 Task: Ask the invitee for location.
Action: Mouse pressed left at (219, 295)
Screenshot: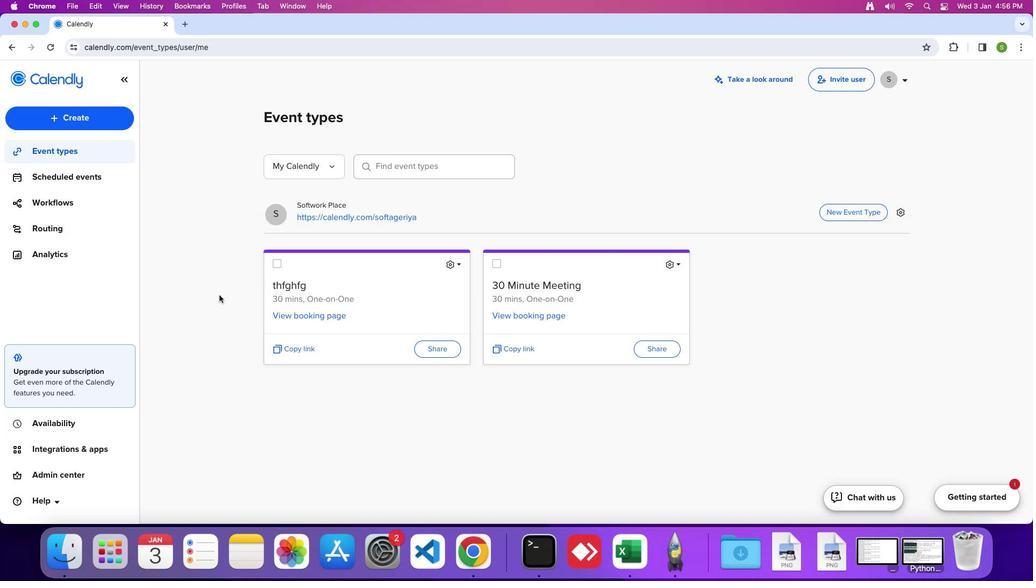 
Action: Mouse moved to (95, 116)
Screenshot: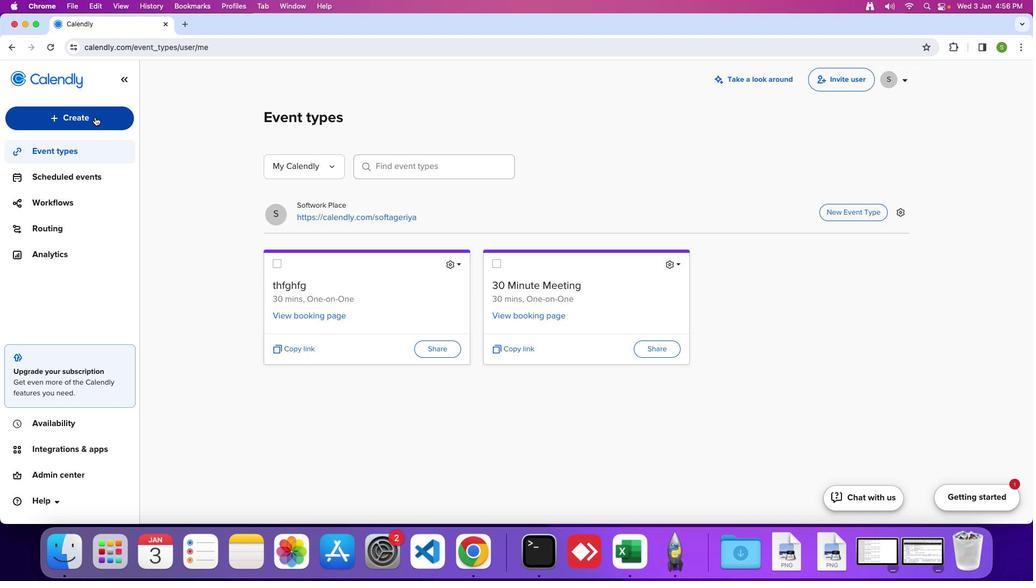 
Action: Mouse pressed left at (95, 116)
Screenshot: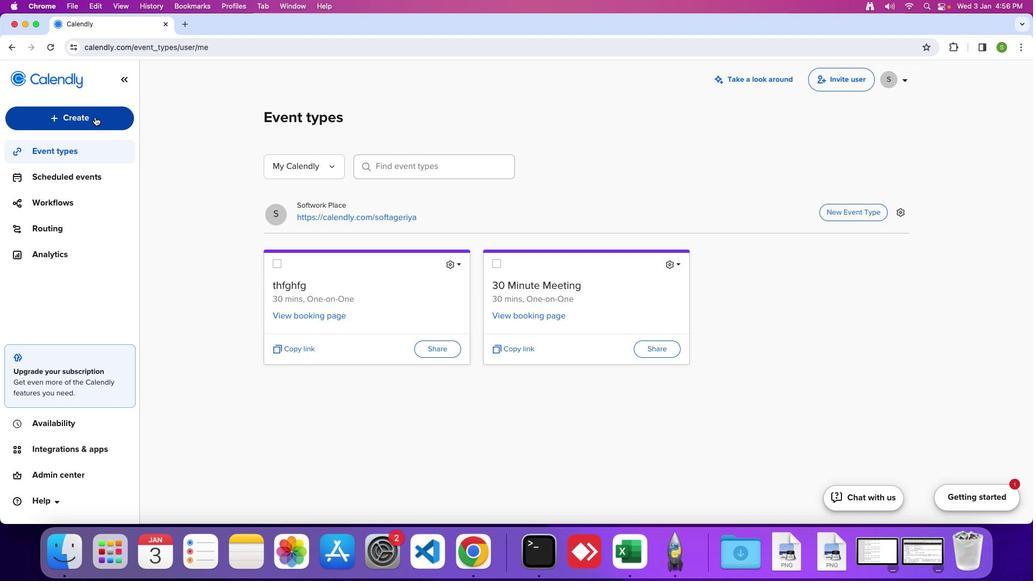 
Action: Mouse moved to (87, 163)
Screenshot: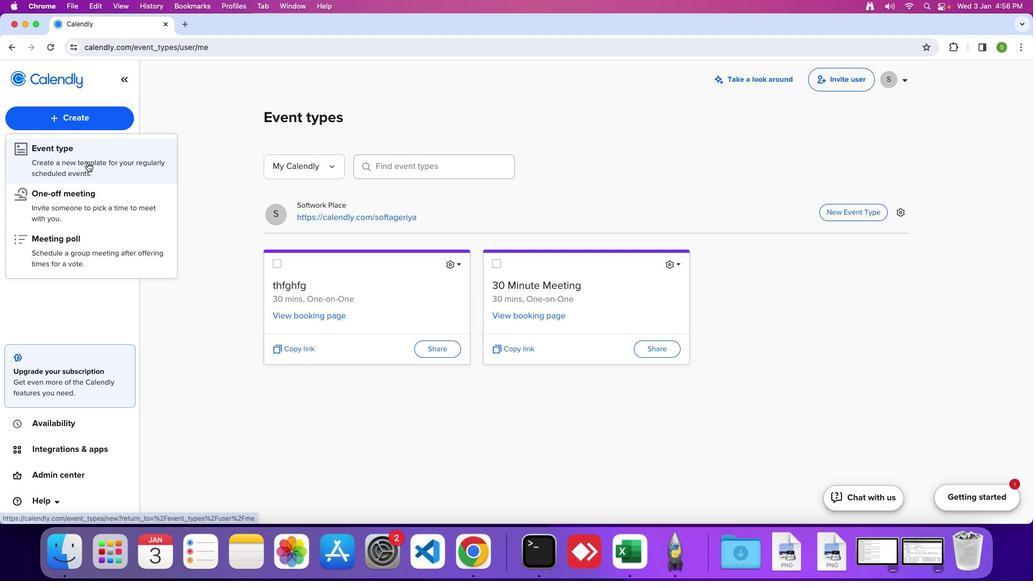 
Action: Mouse pressed left at (87, 163)
Screenshot: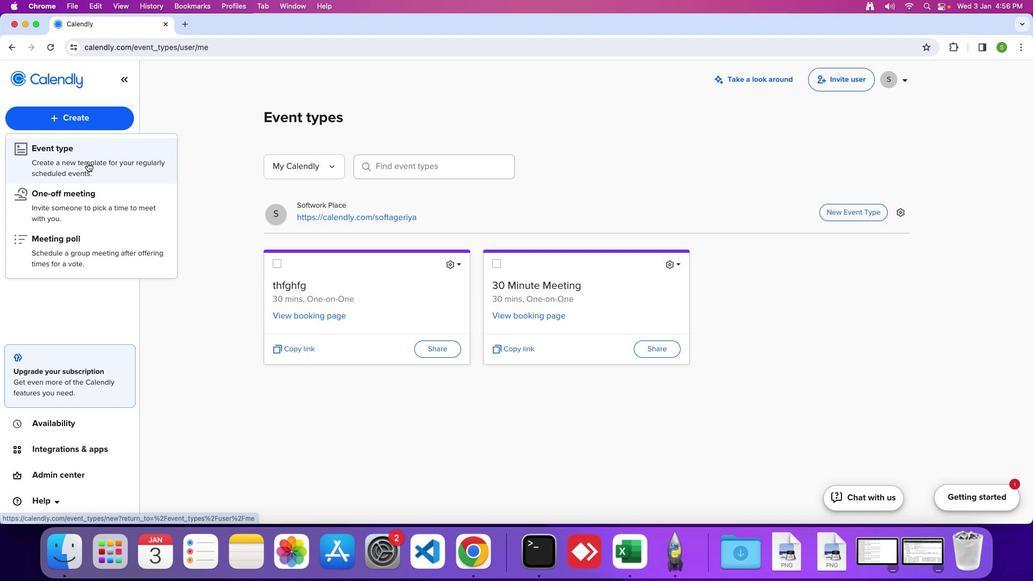 
Action: Mouse moved to (414, 207)
Screenshot: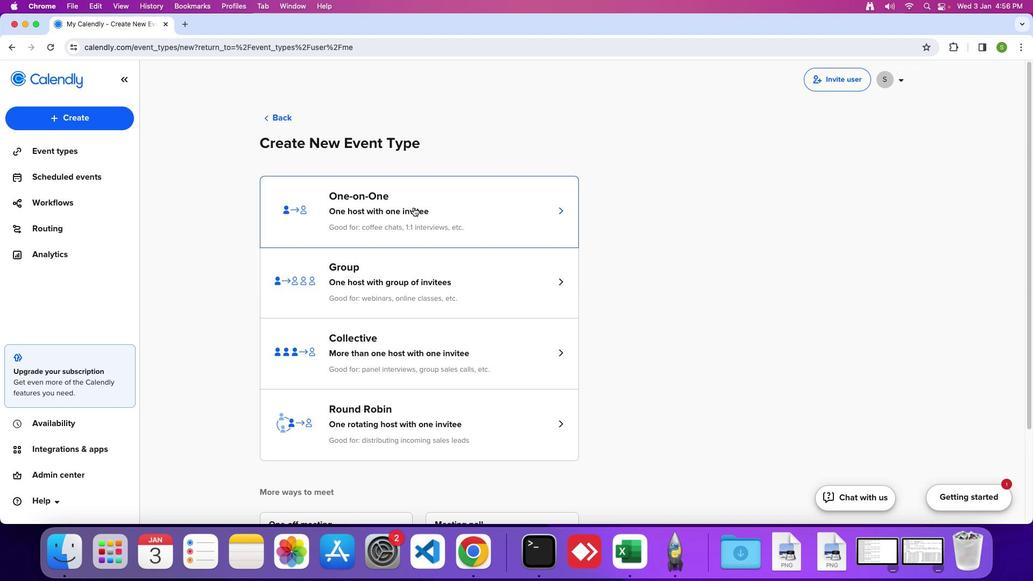 
Action: Mouse pressed left at (414, 207)
Screenshot: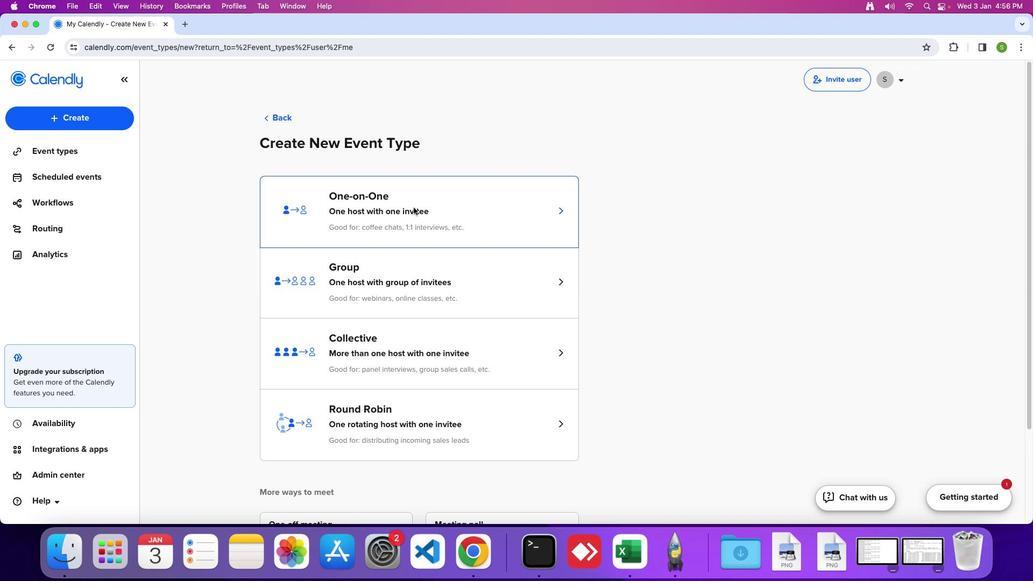 
Action: Mouse moved to (622, 284)
Screenshot: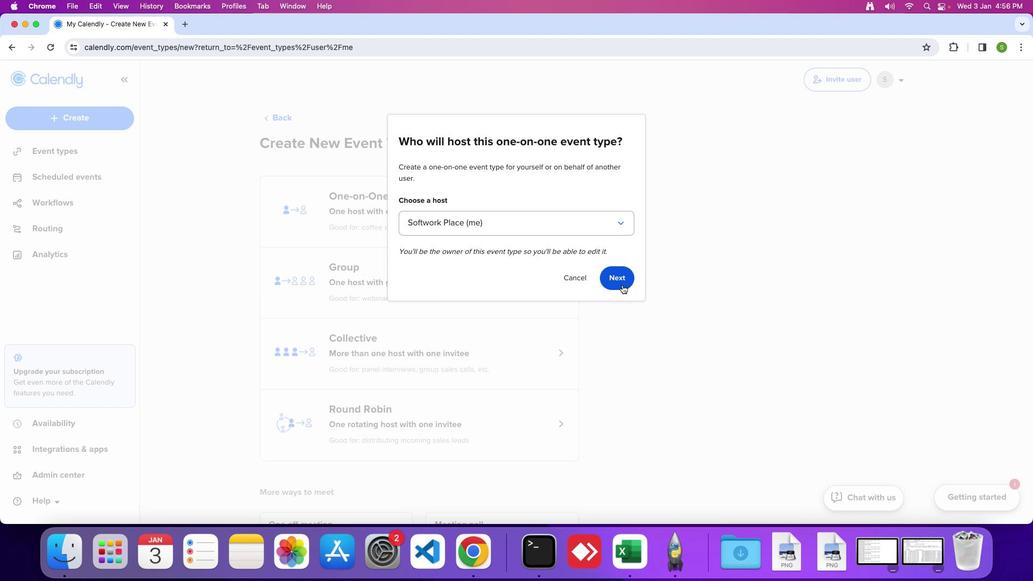 
Action: Mouse pressed left at (622, 284)
Screenshot: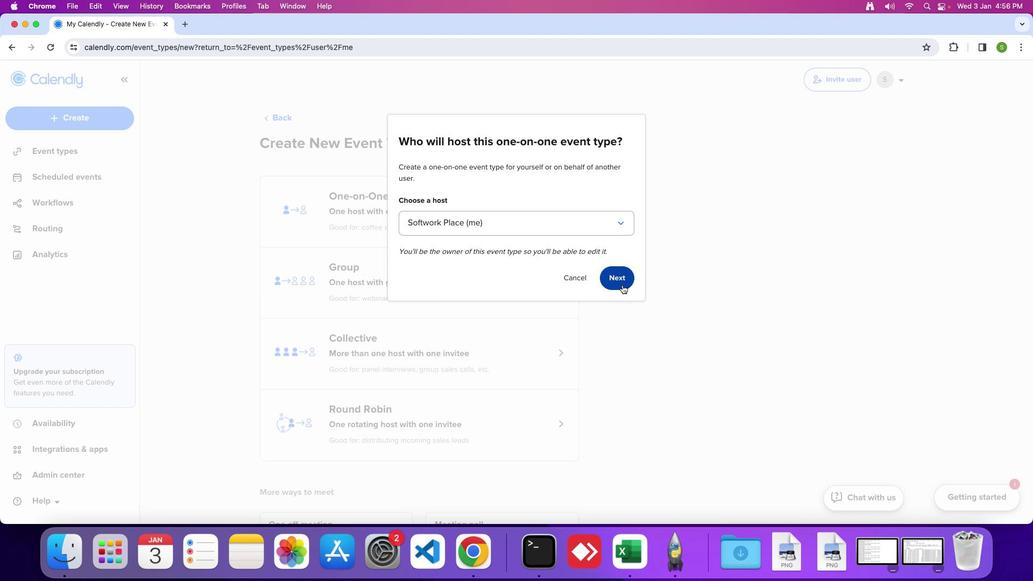 
Action: Mouse moved to (204, 271)
Screenshot: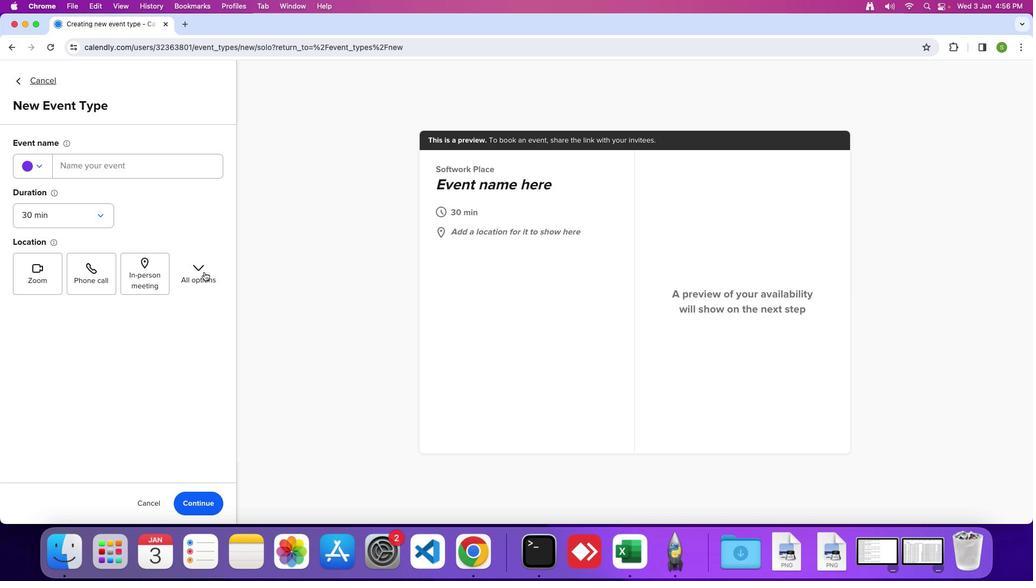 
Action: Mouse pressed left at (204, 271)
Screenshot: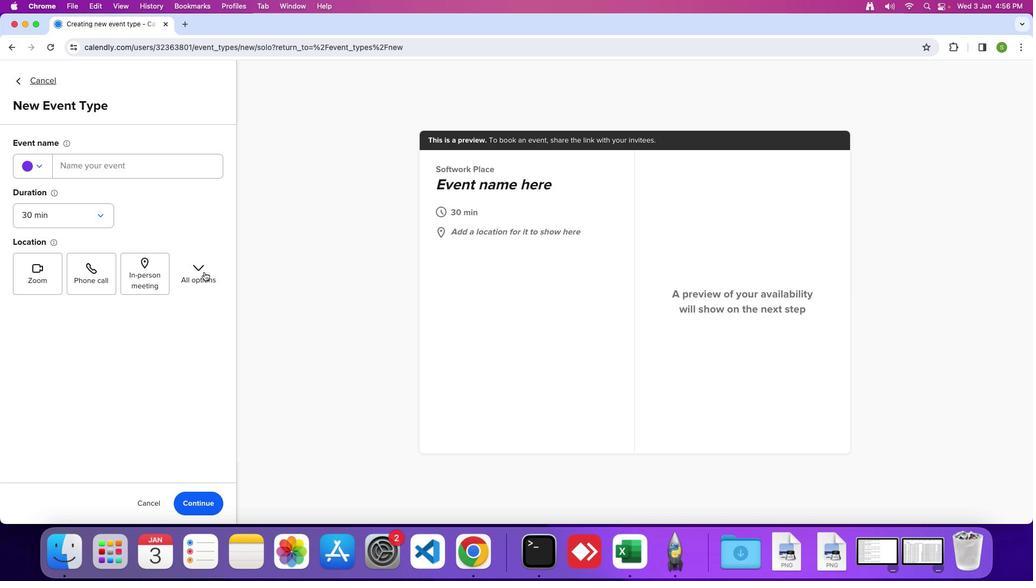 
Action: Mouse moved to (169, 310)
Screenshot: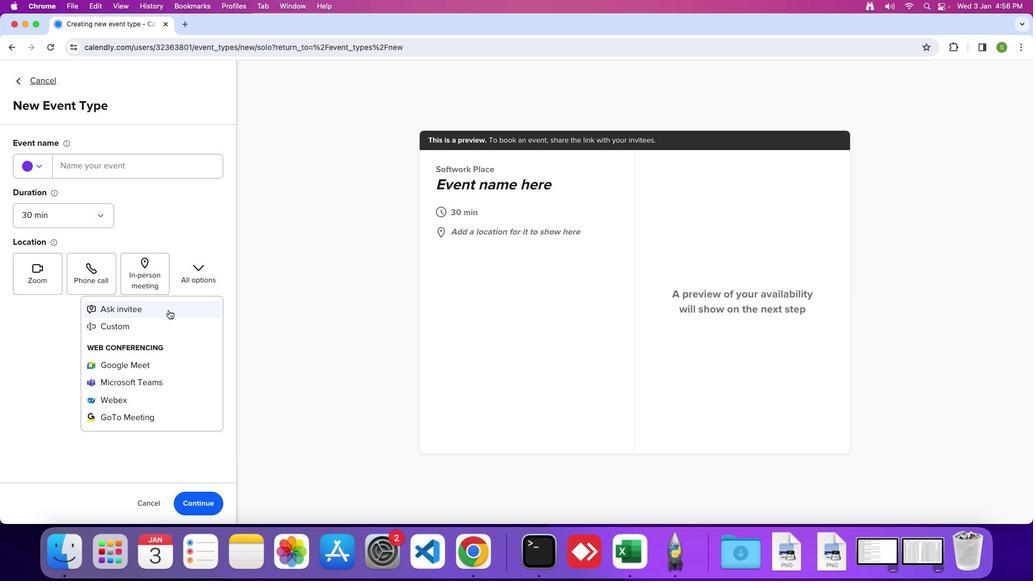 
Action: Mouse pressed left at (169, 310)
Screenshot: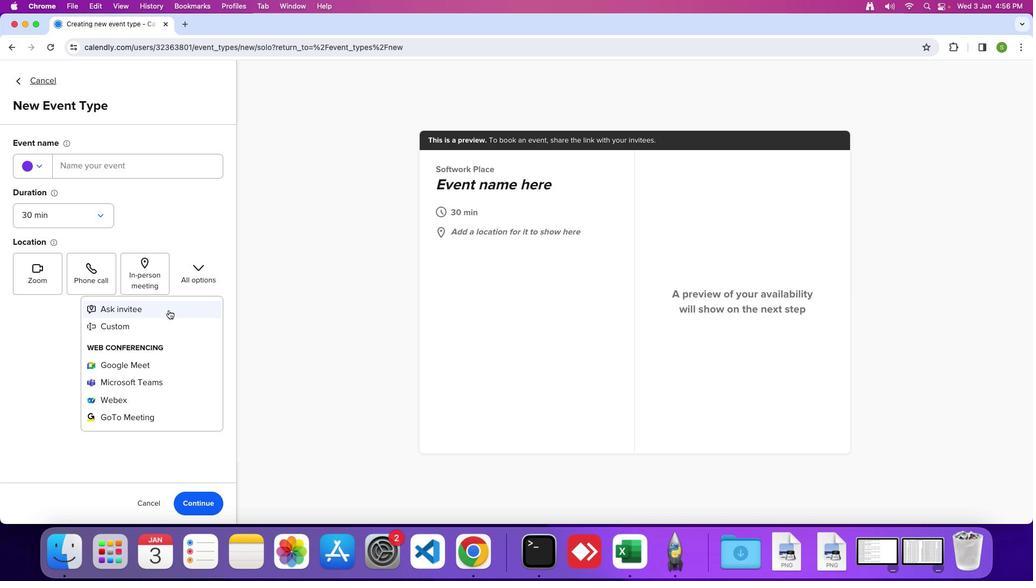 
